 Task: View and add the product "Pedigree Puppy Dog Food Chicken & Vegetable (14 lb)" to cart from the store "Vons Pets".
Action: Mouse pressed left at (58, 100)
Screenshot: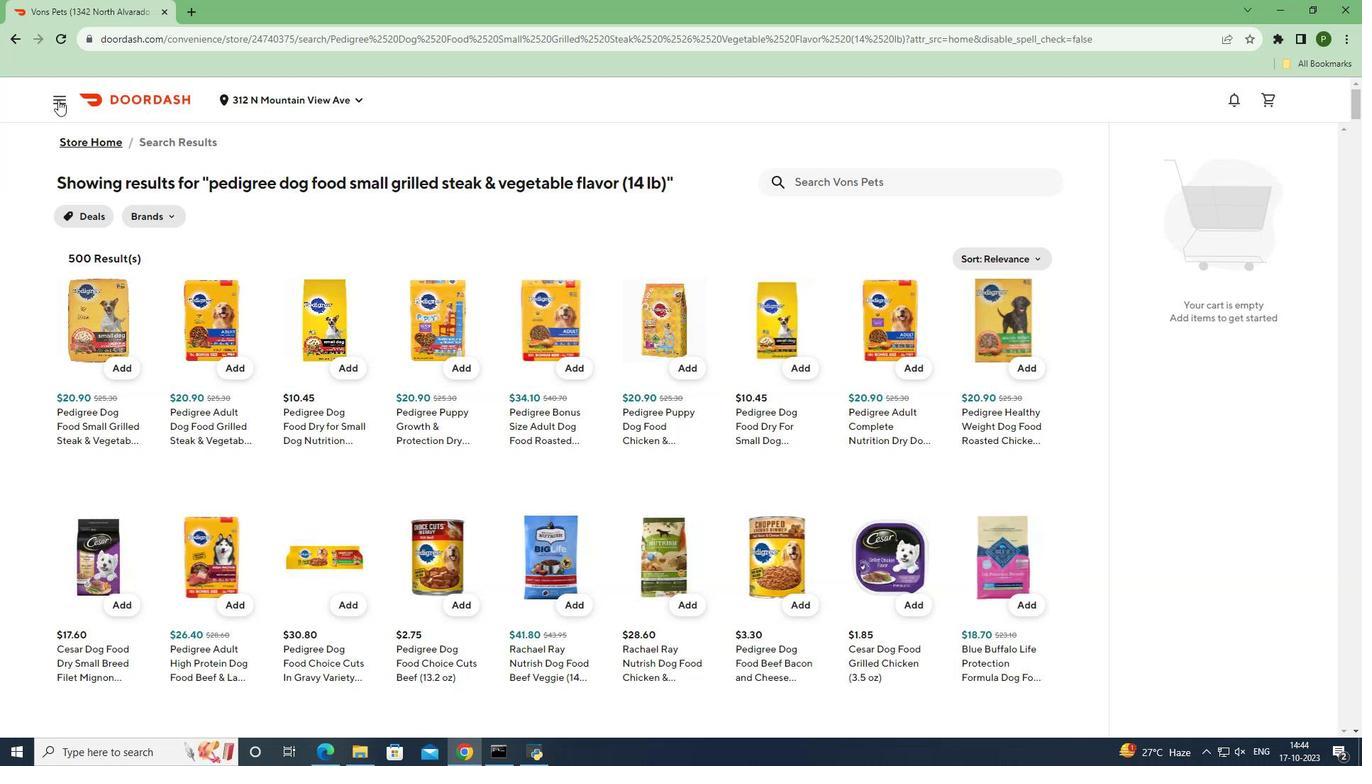 
Action: Mouse moved to (66, 203)
Screenshot: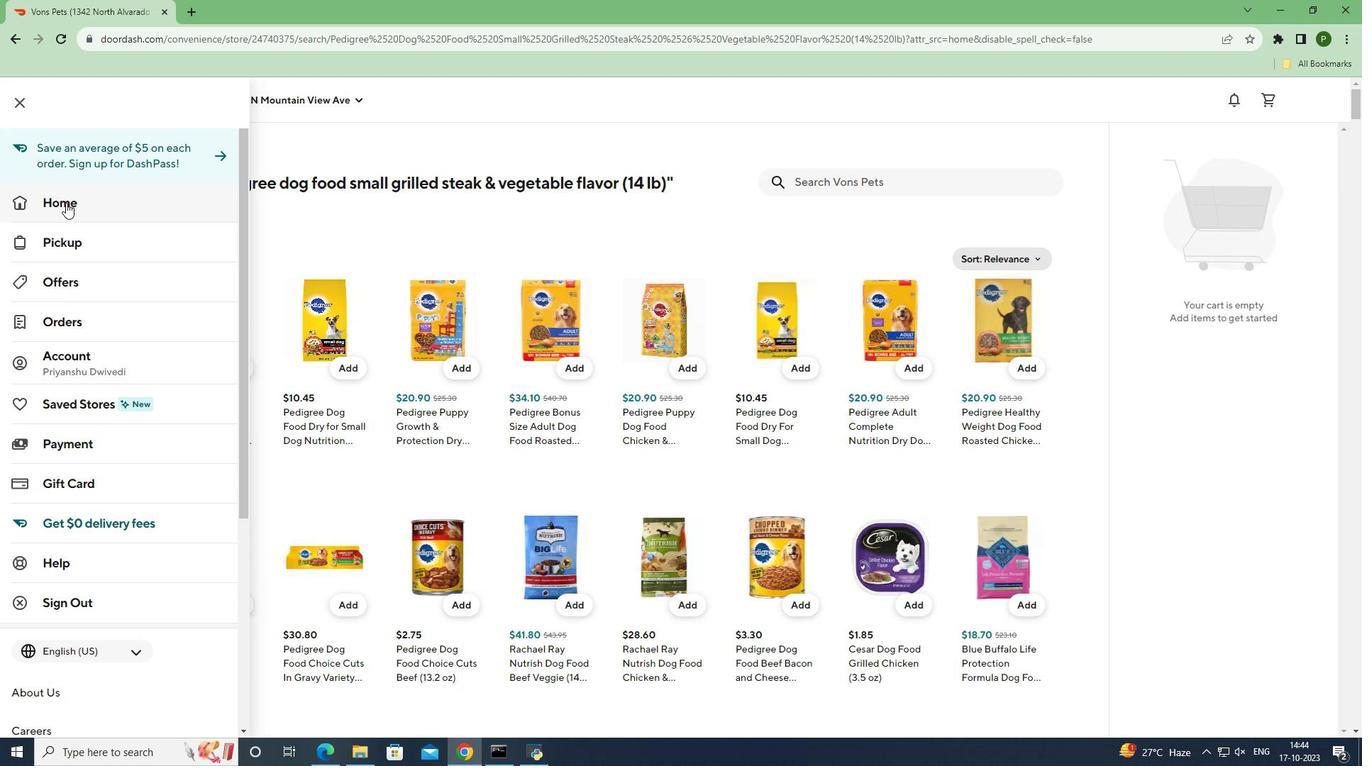 
Action: Mouse pressed left at (66, 203)
Screenshot: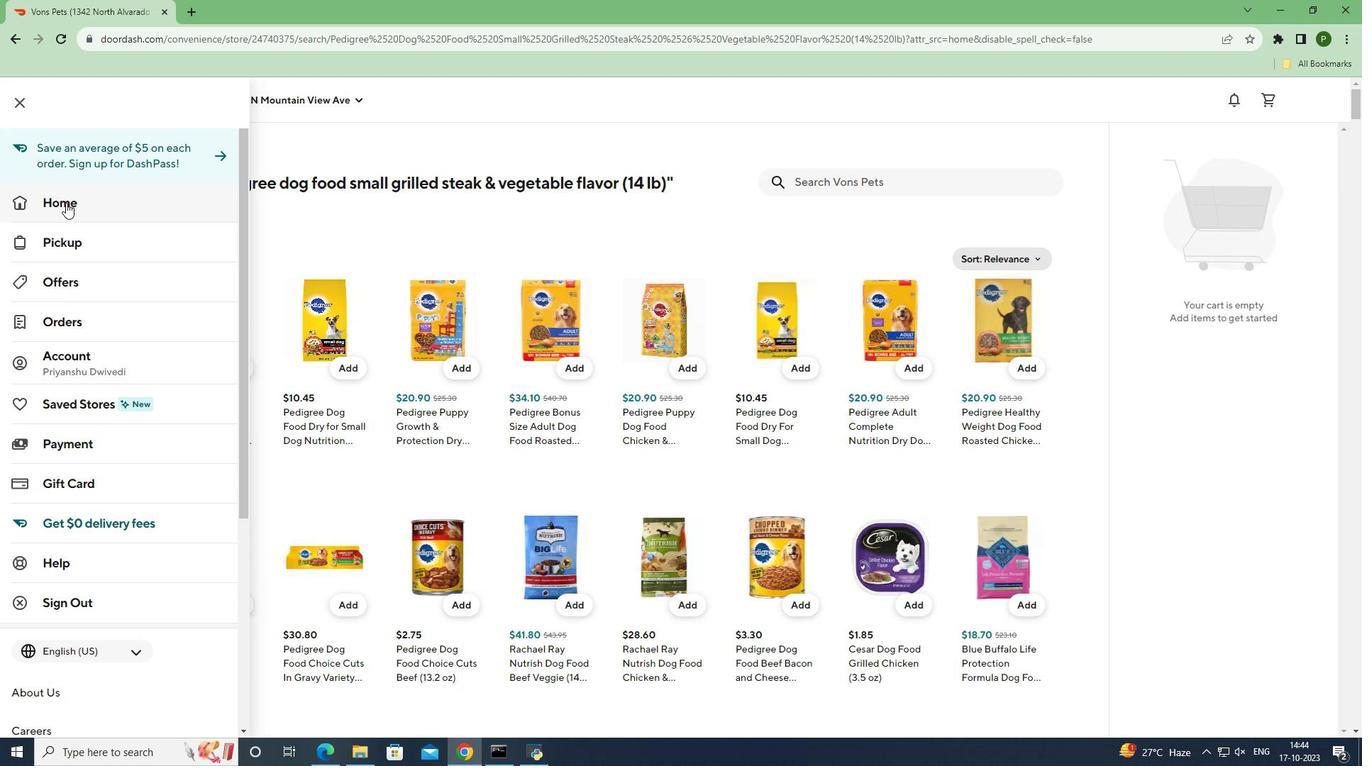 
Action: Mouse moved to (626, 153)
Screenshot: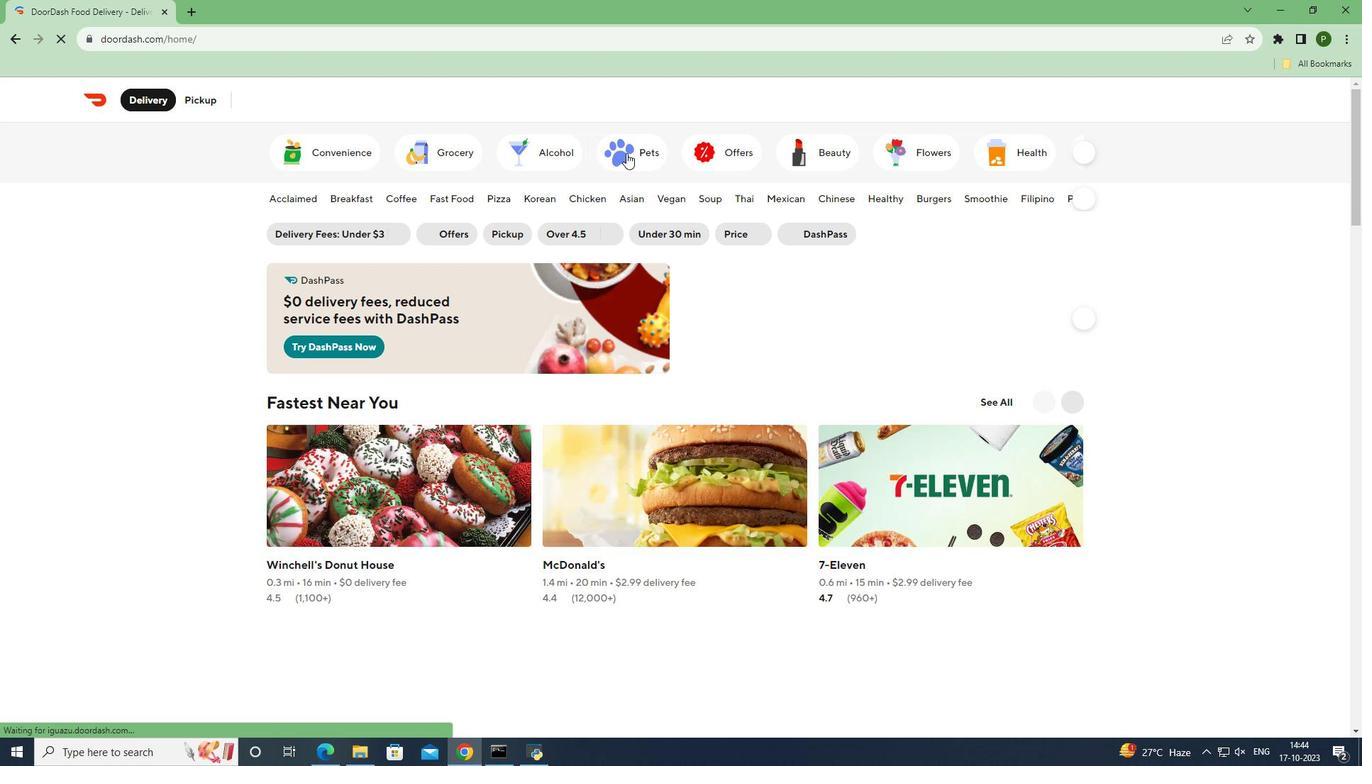 
Action: Mouse pressed left at (626, 153)
Screenshot: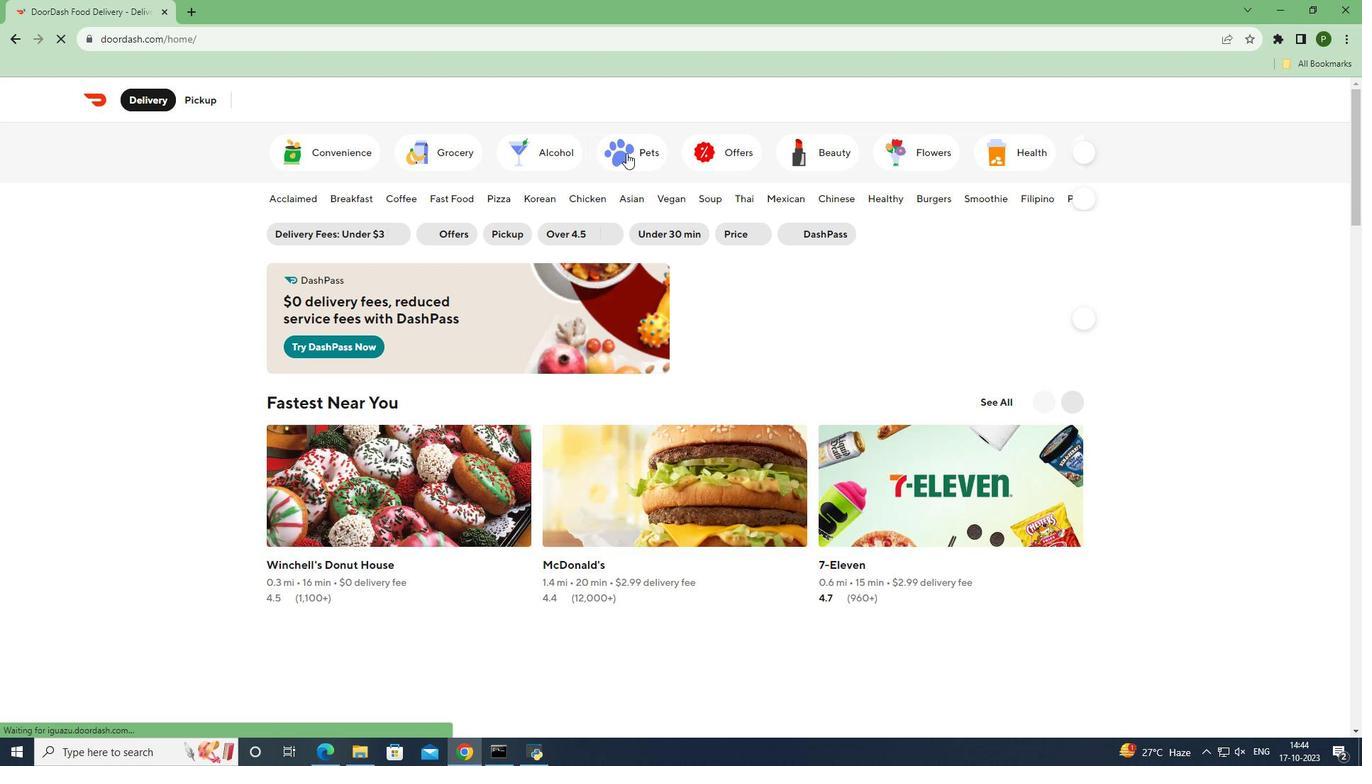 
Action: Mouse moved to (1044, 432)
Screenshot: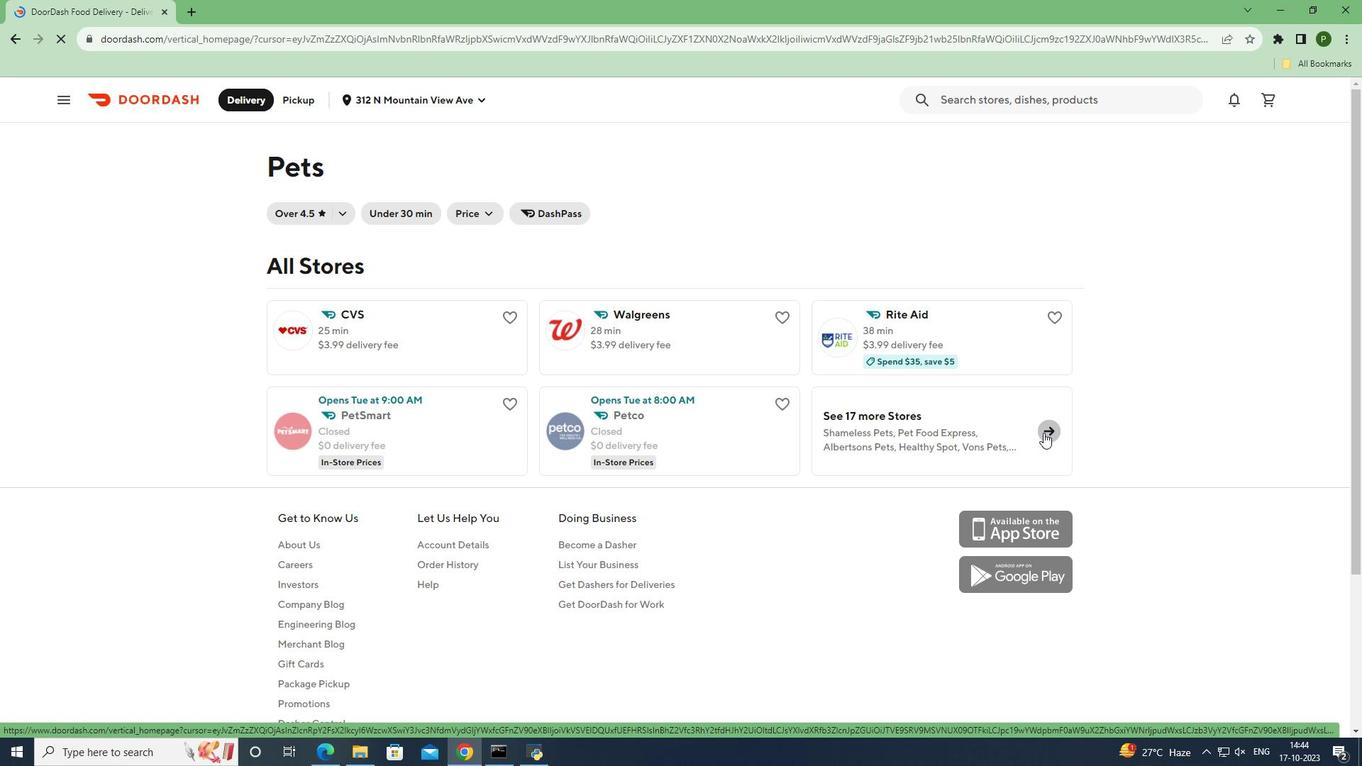
Action: Mouse pressed left at (1044, 432)
Screenshot: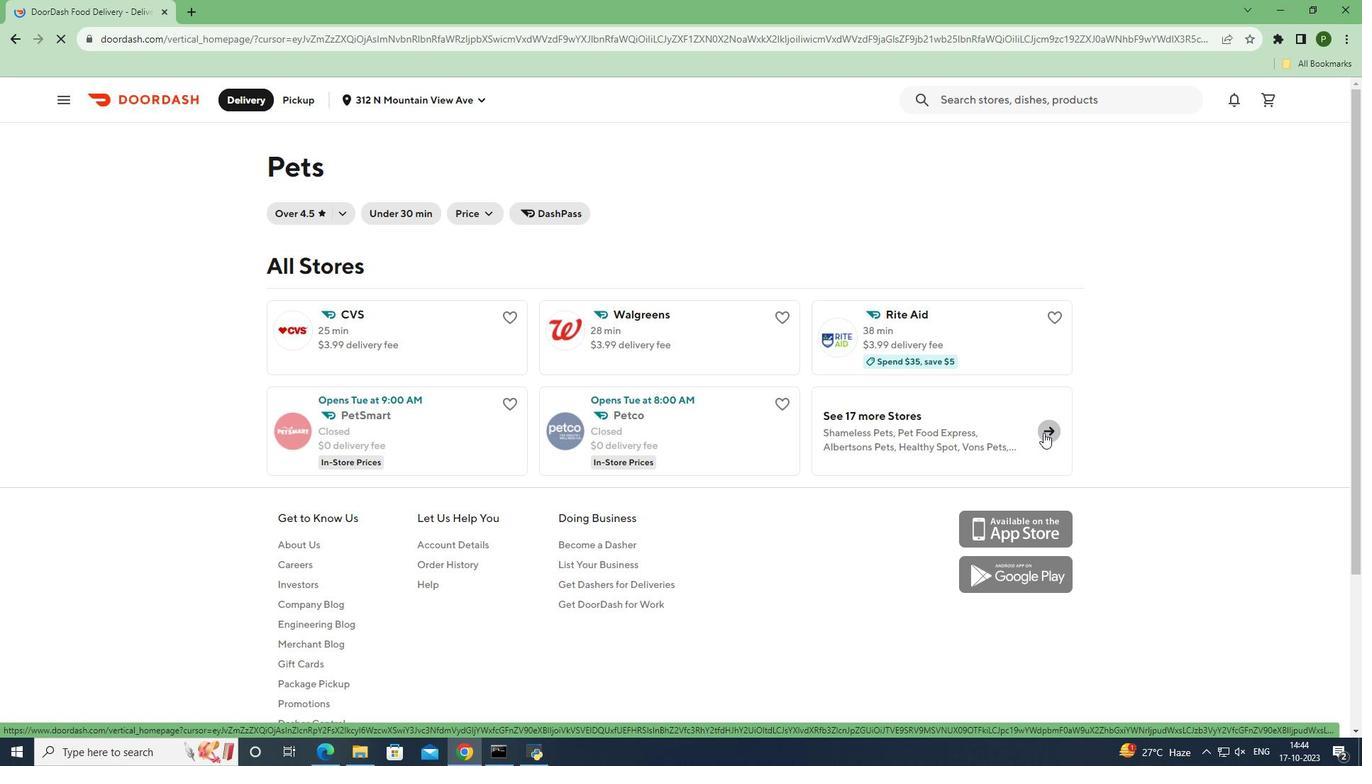 
Action: Mouse moved to (443, 513)
Screenshot: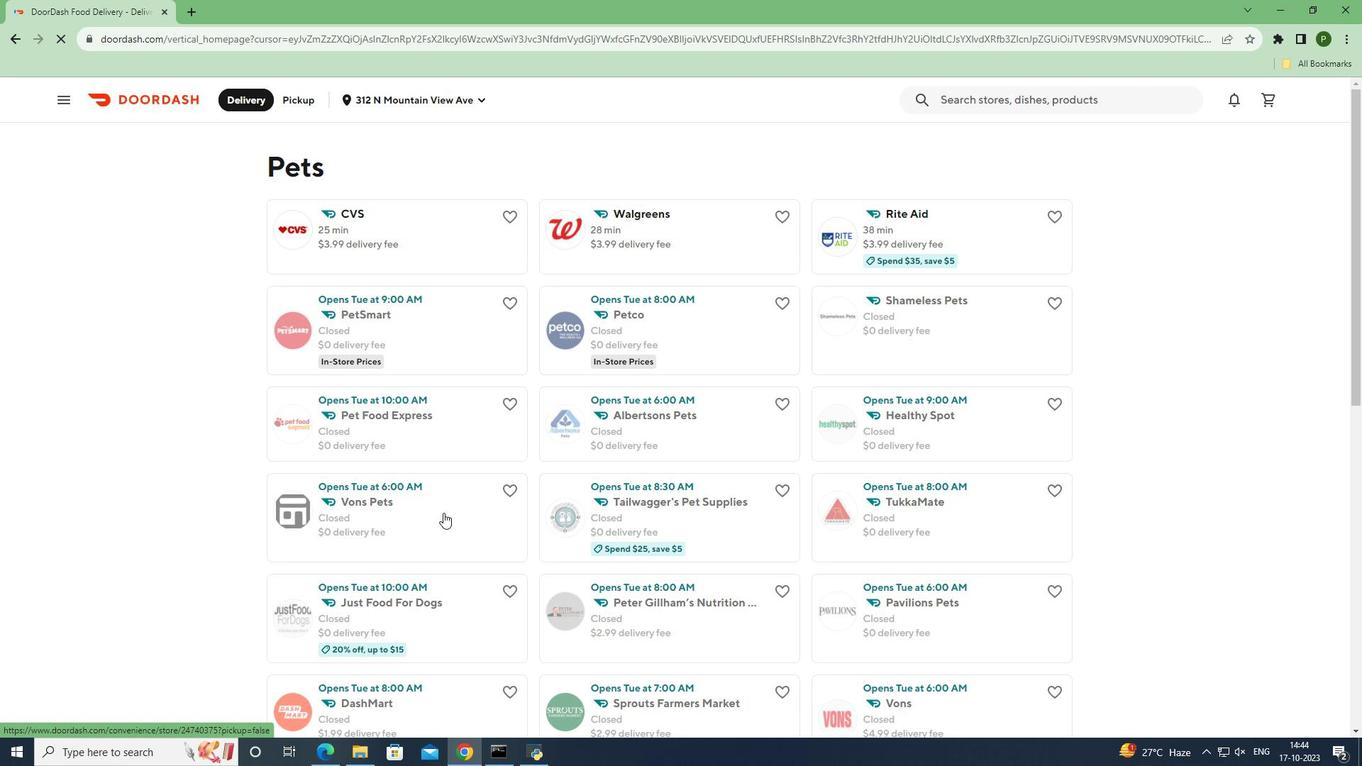 
Action: Mouse pressed left at (443, 513)
Screenshot: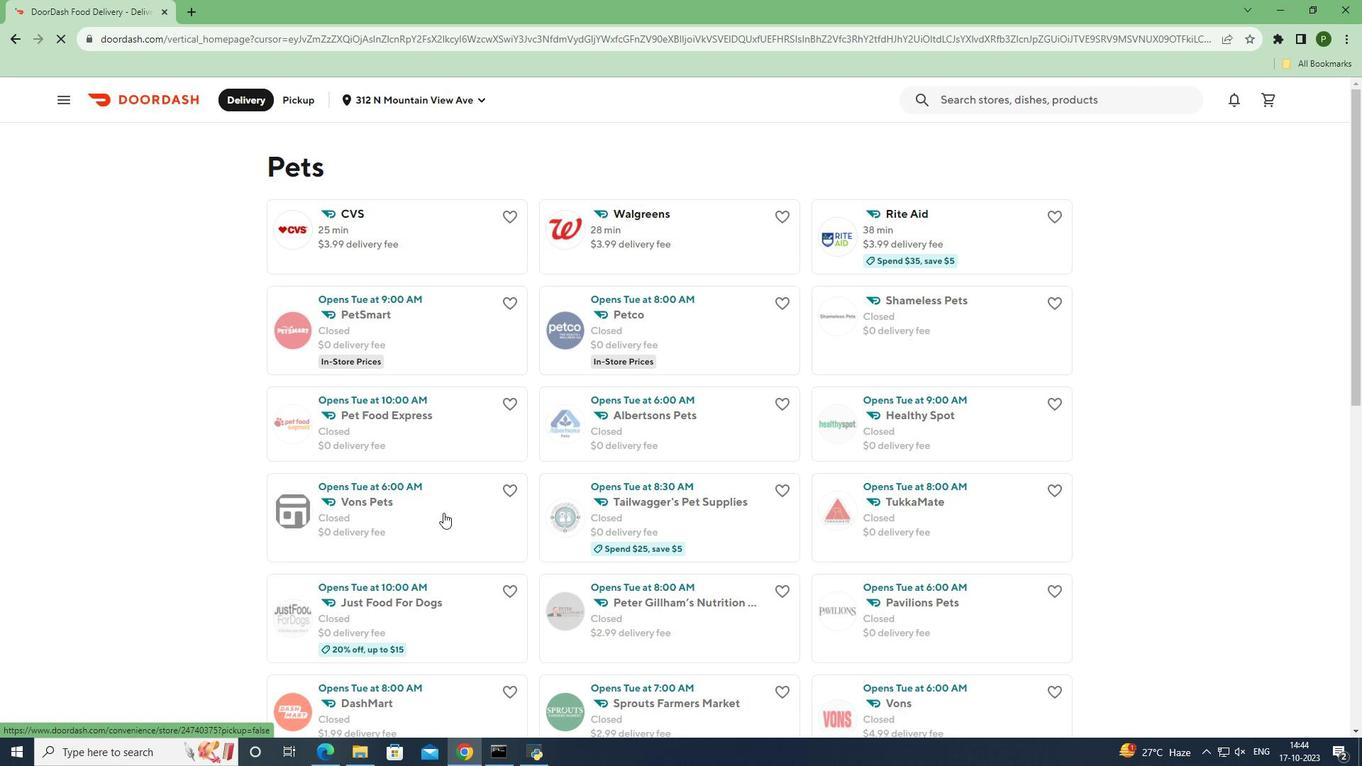 
Action: Mouse moved to (873, 225)
Screenshot: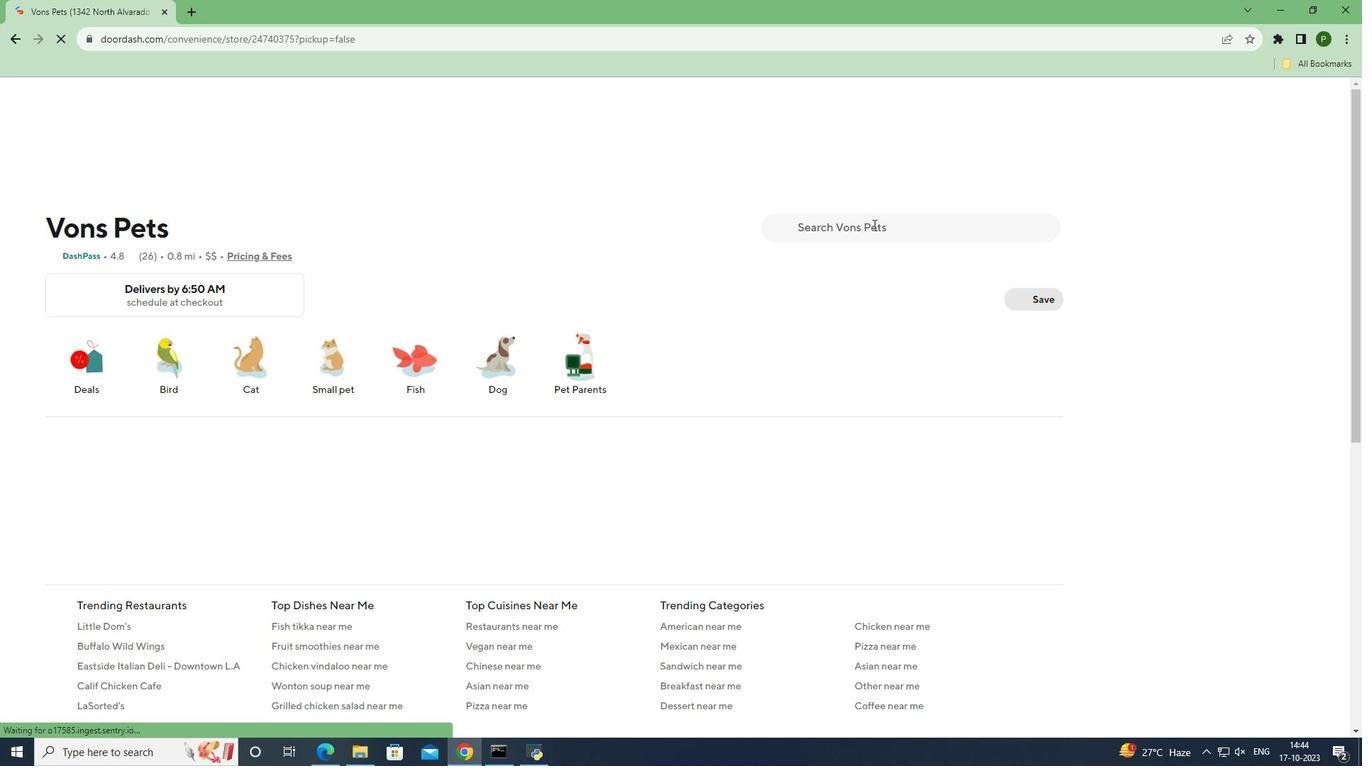 
Action: Mouse pressed left at (873, 225)
Screenshot: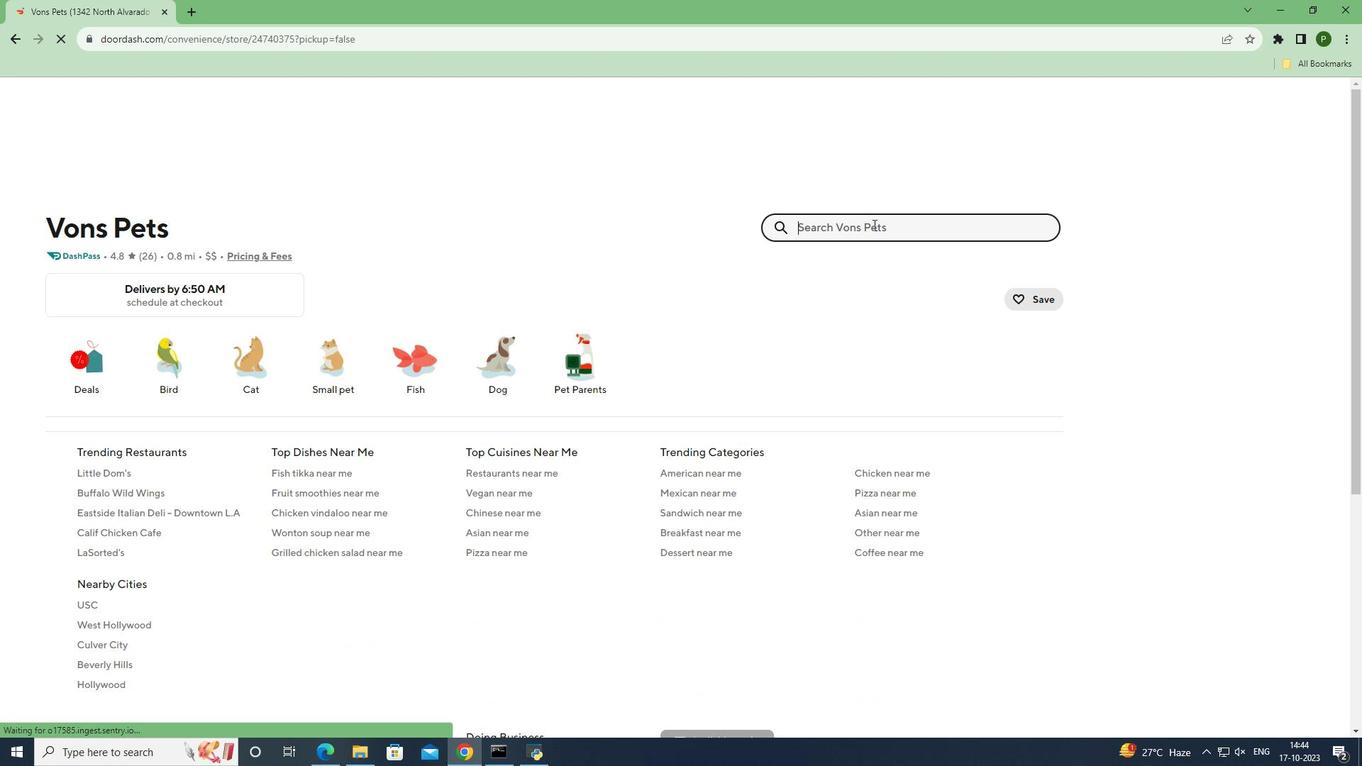 
Action: Key pressed <Key.caps_lock>P<Key.caps_lock>edigree<Key.space><Key.caps_lock>P<Key.caps_lock>uppy<Key.space><Key.caps_lock>D<Key.caps_lock>og<Key.space><Key.caps_lock>F<Key.caps_lock>ood<Key.space><Key.caps_lock>C<Key.caps_lock>hicken<Key.space><Key.shift>&<Key.space><Key.caps_lock>V<Key.caps_lock>egetable<Key.space><Key.shift_r>(14<Key.space>lb<Key.shift_r>)<Key.enter>
Screenshot: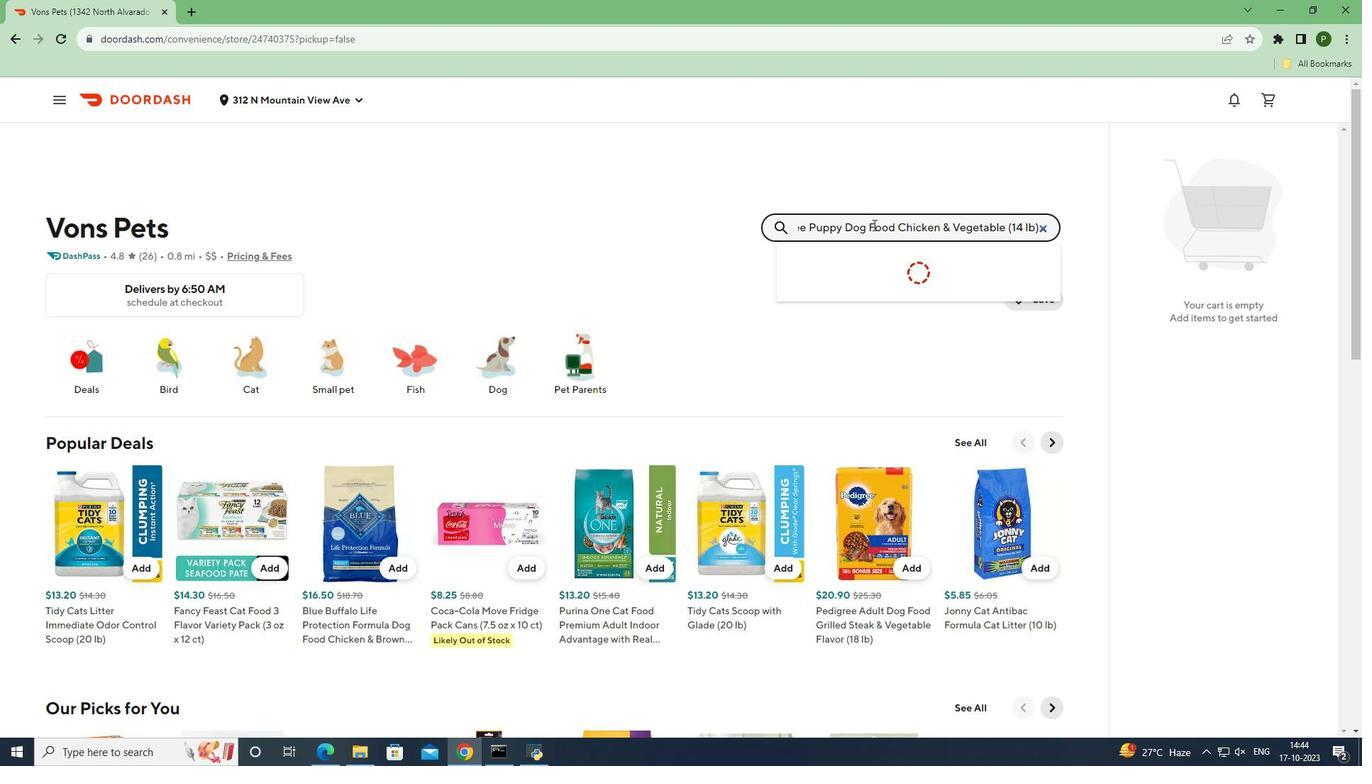 
Action: Mouse moved to (129, 369)
Screenshot: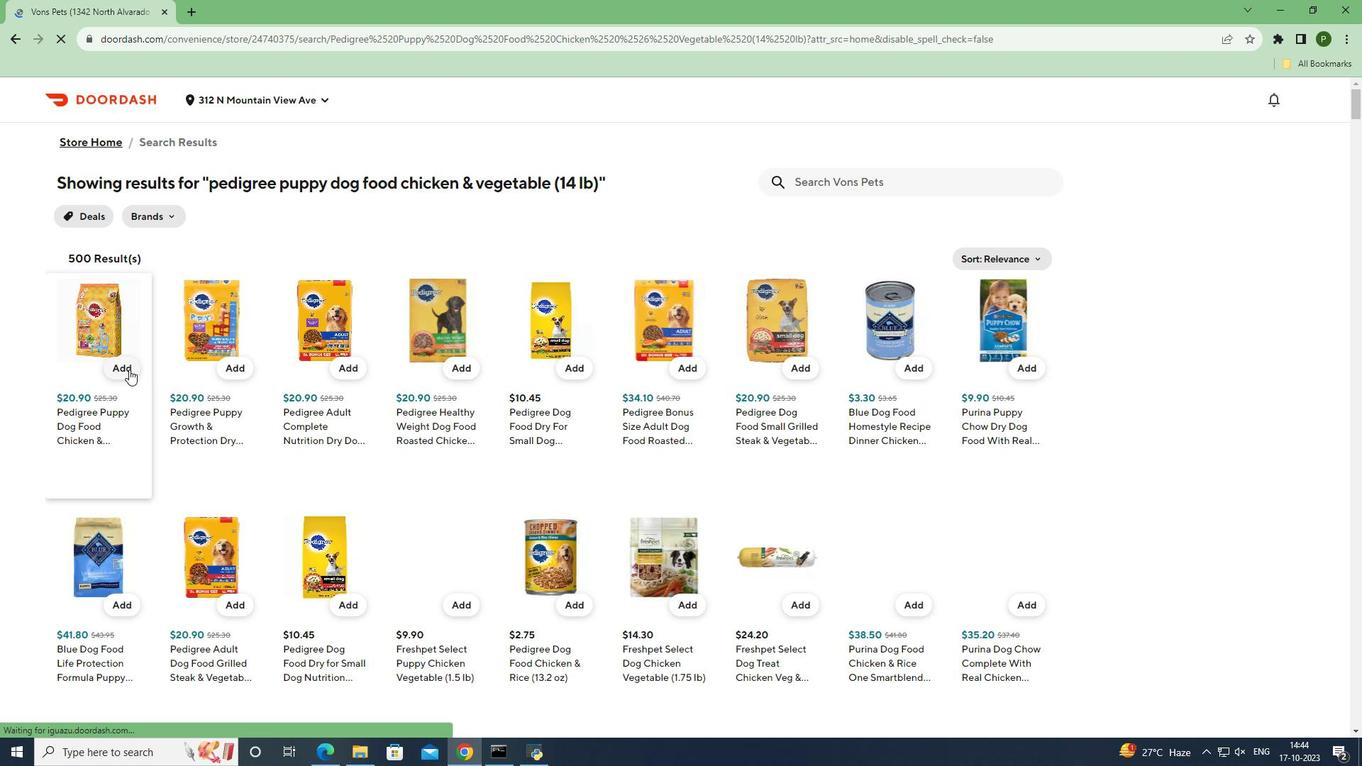 
Action: Mouse pressed left at (129, 369)
Screenshot: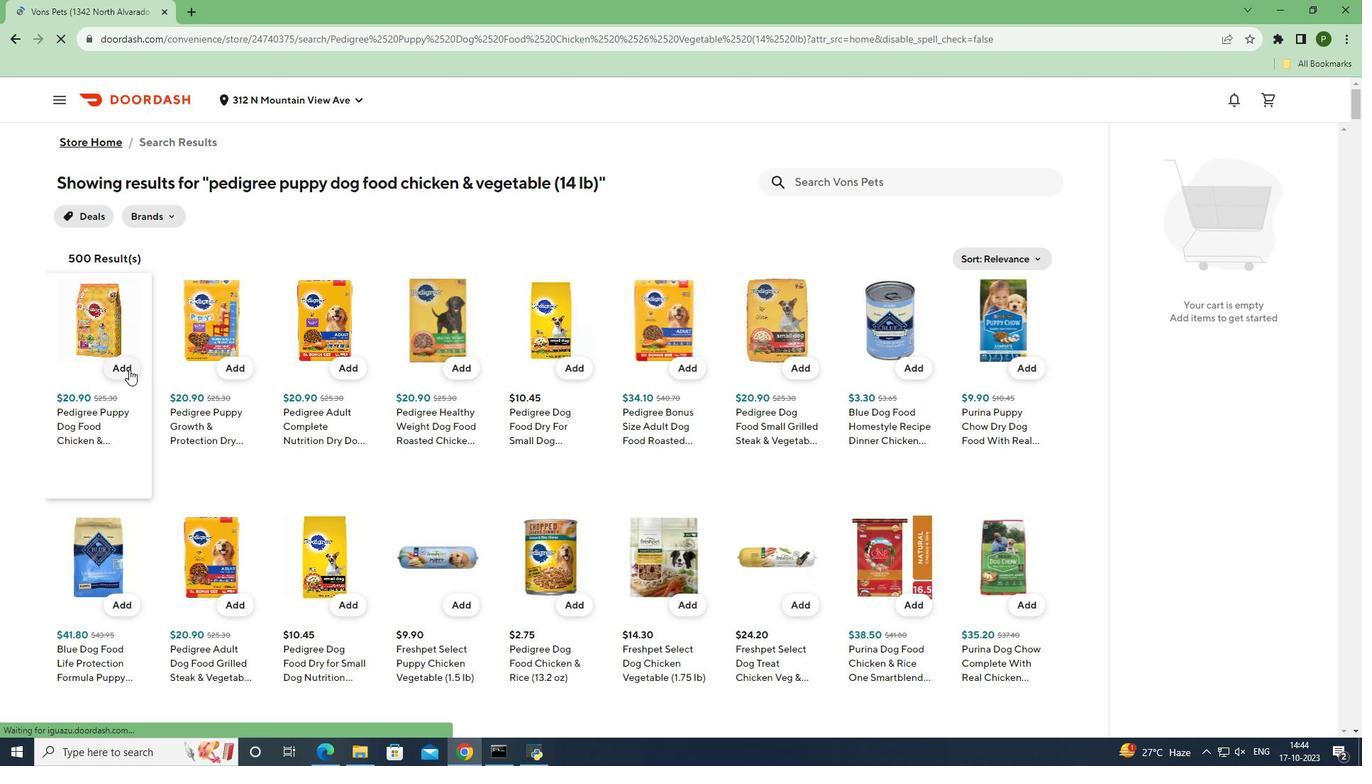 
Action: Mouse moved to (131, 431)
Screenshot: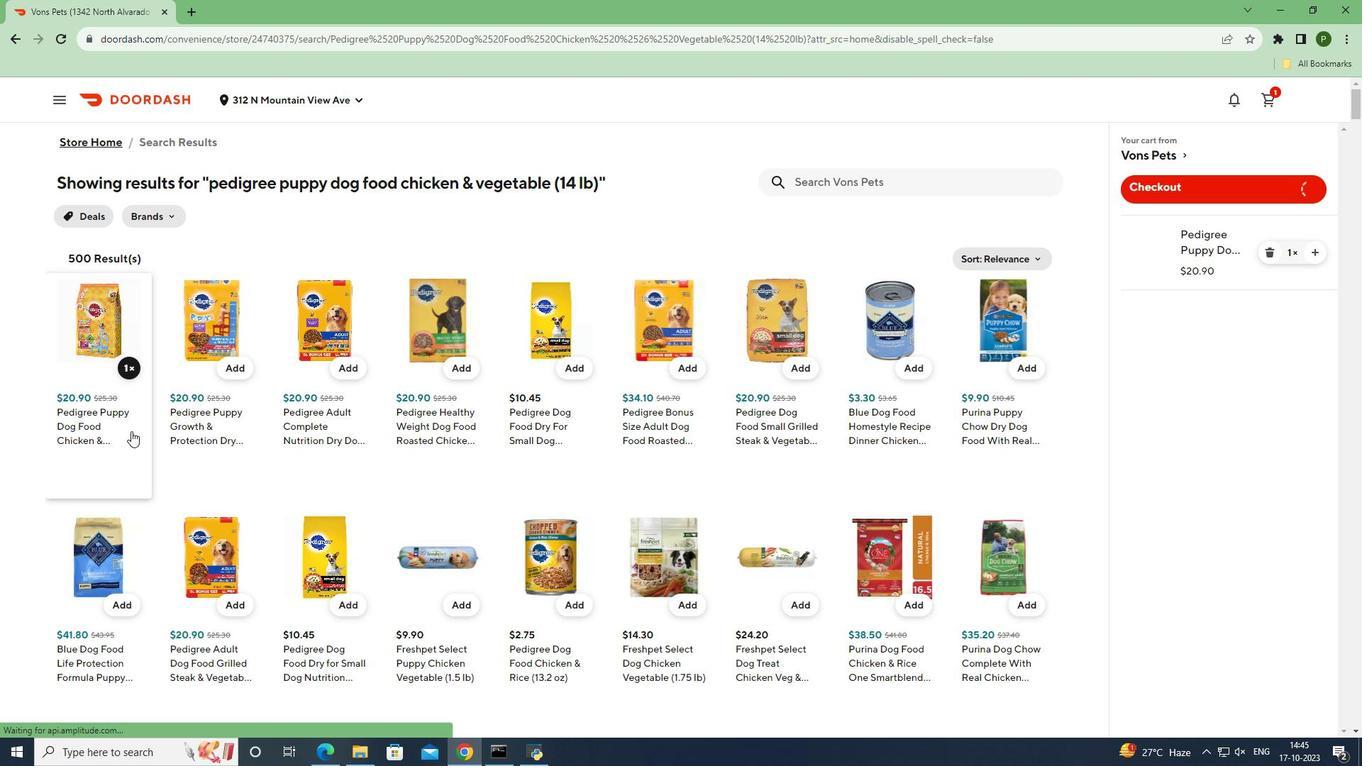 
